Task: Look for redfin premier agents only within zip code 91911.
Action: Mouse pressed left at (265, 175)
Screenshot: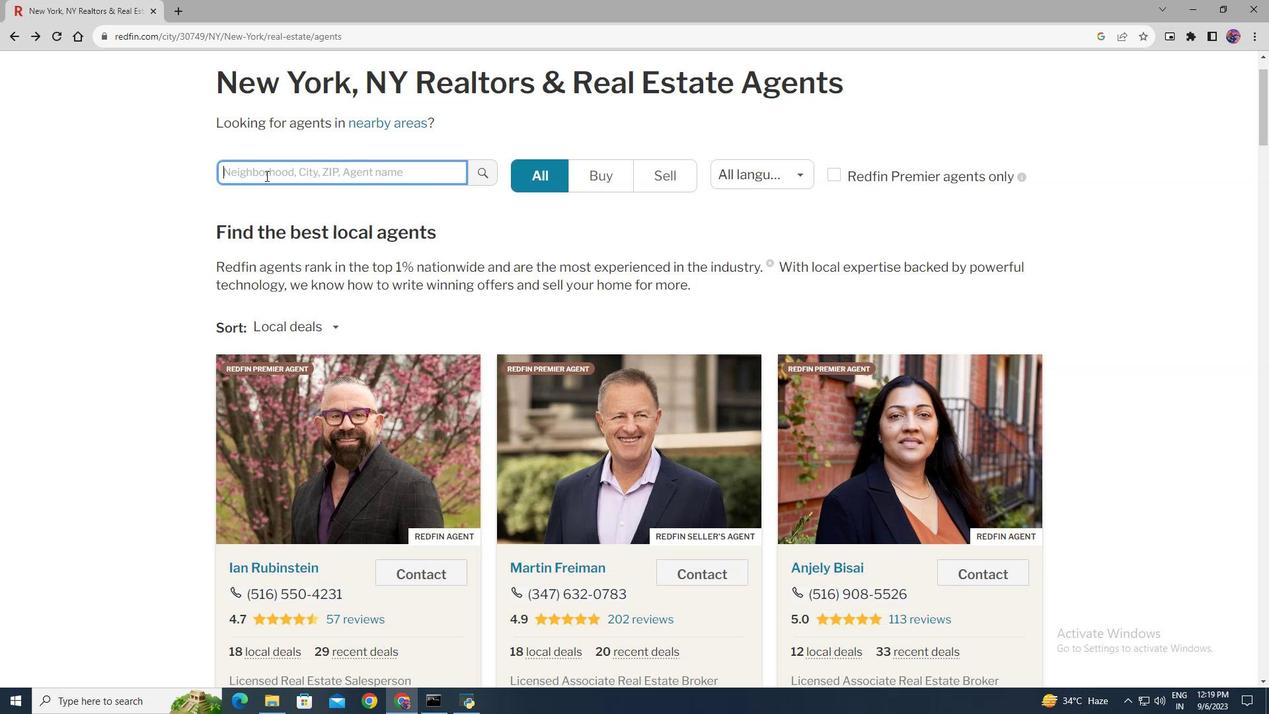 
Action: Key pressed 91911
Screenshot: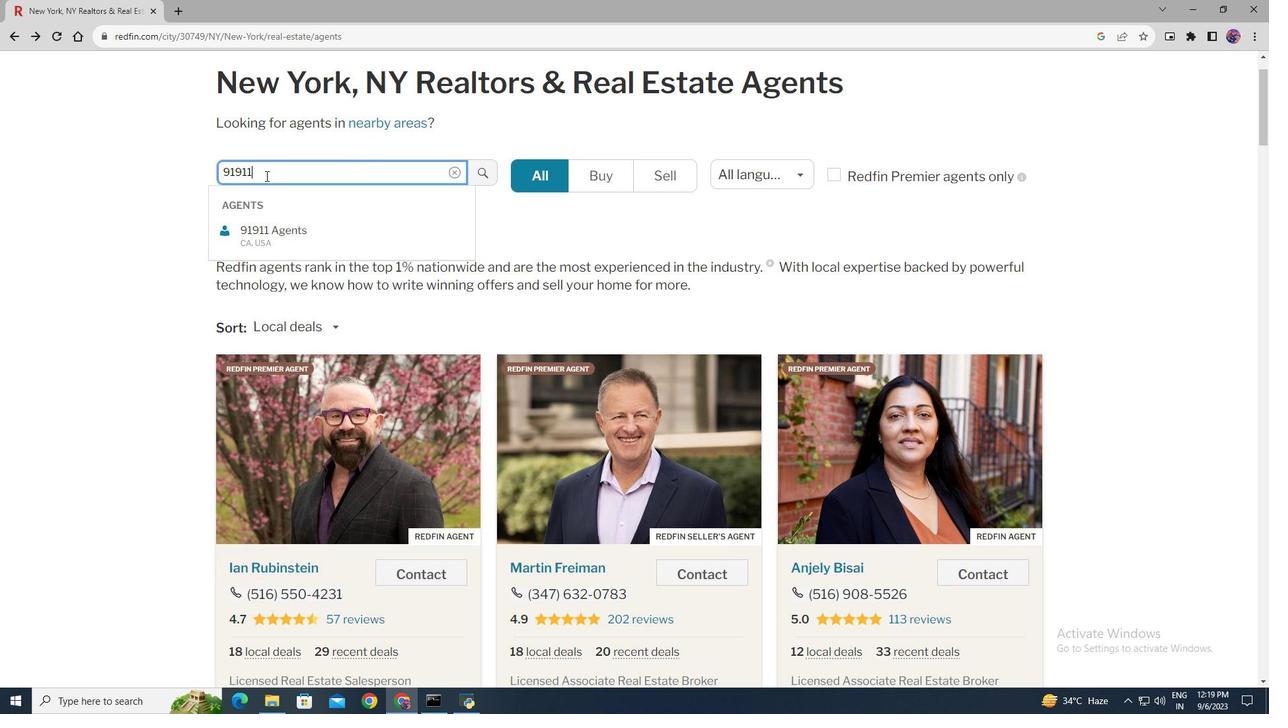
Action: Mouse moved to (486, 171)
Screenshot: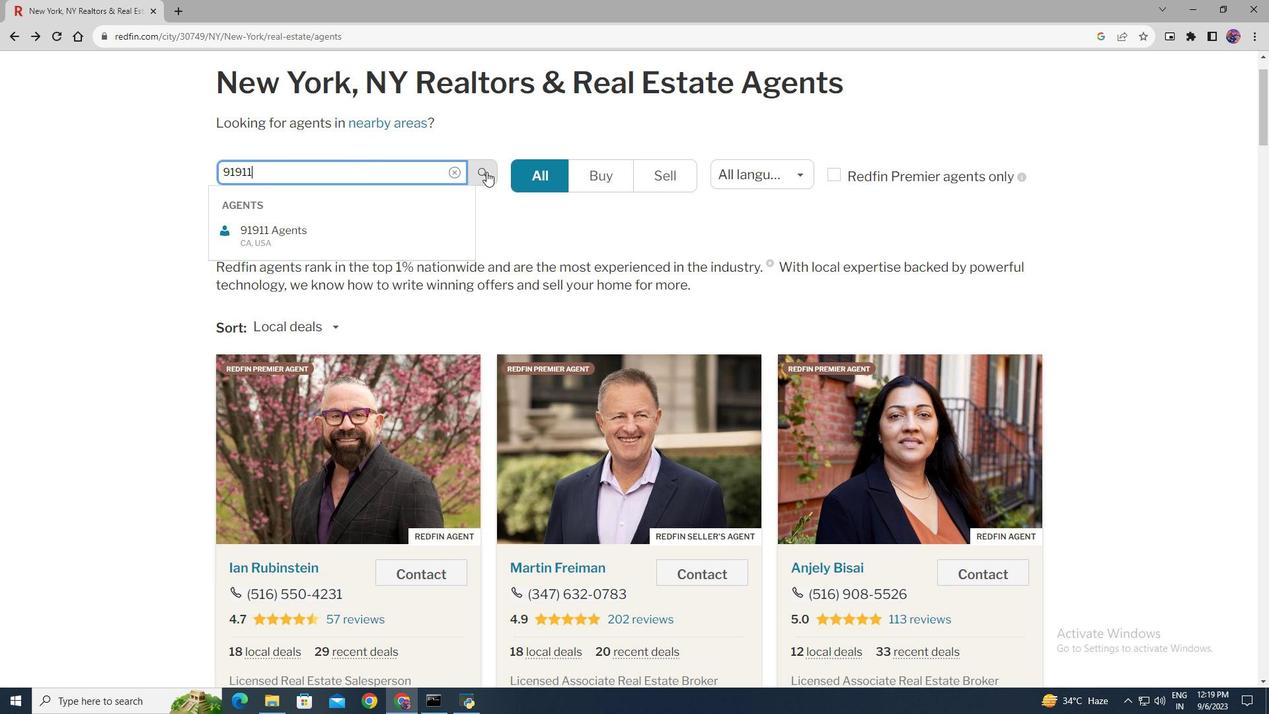
Action: Mouse pressed left at (486, 171)
Screenshot: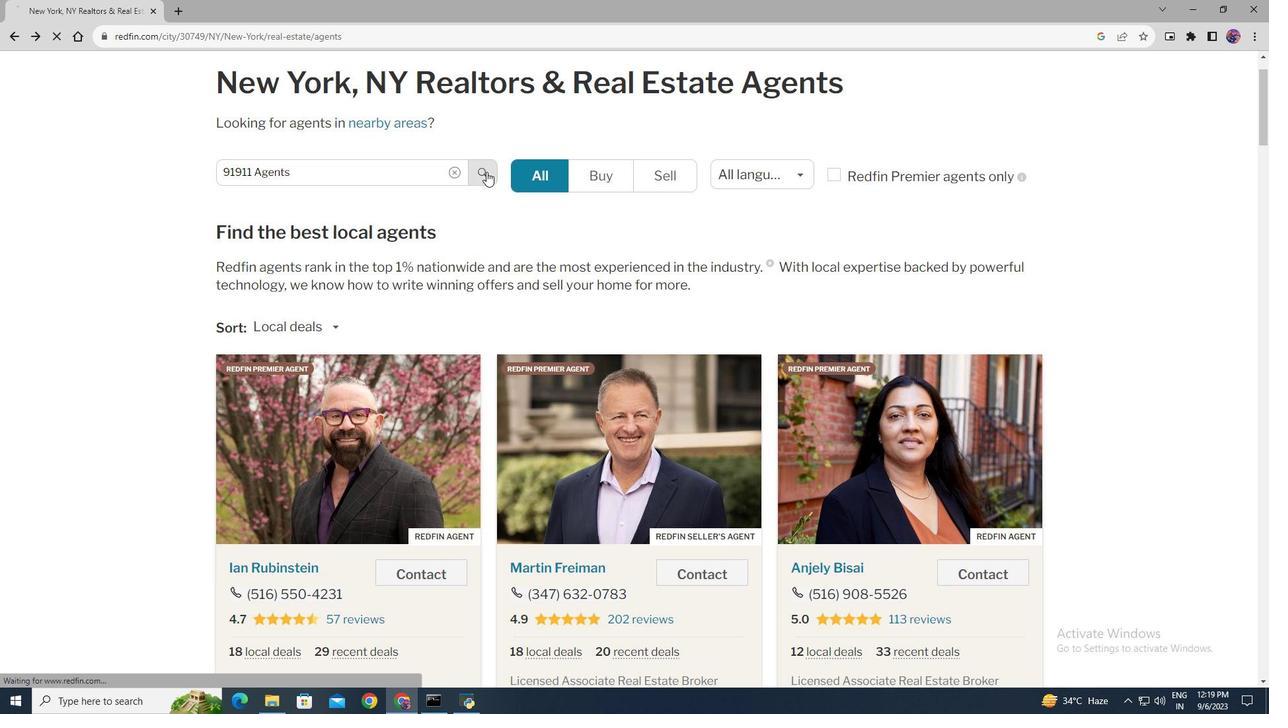 
Action: Mouse moved to (751, 240)
Screenshot: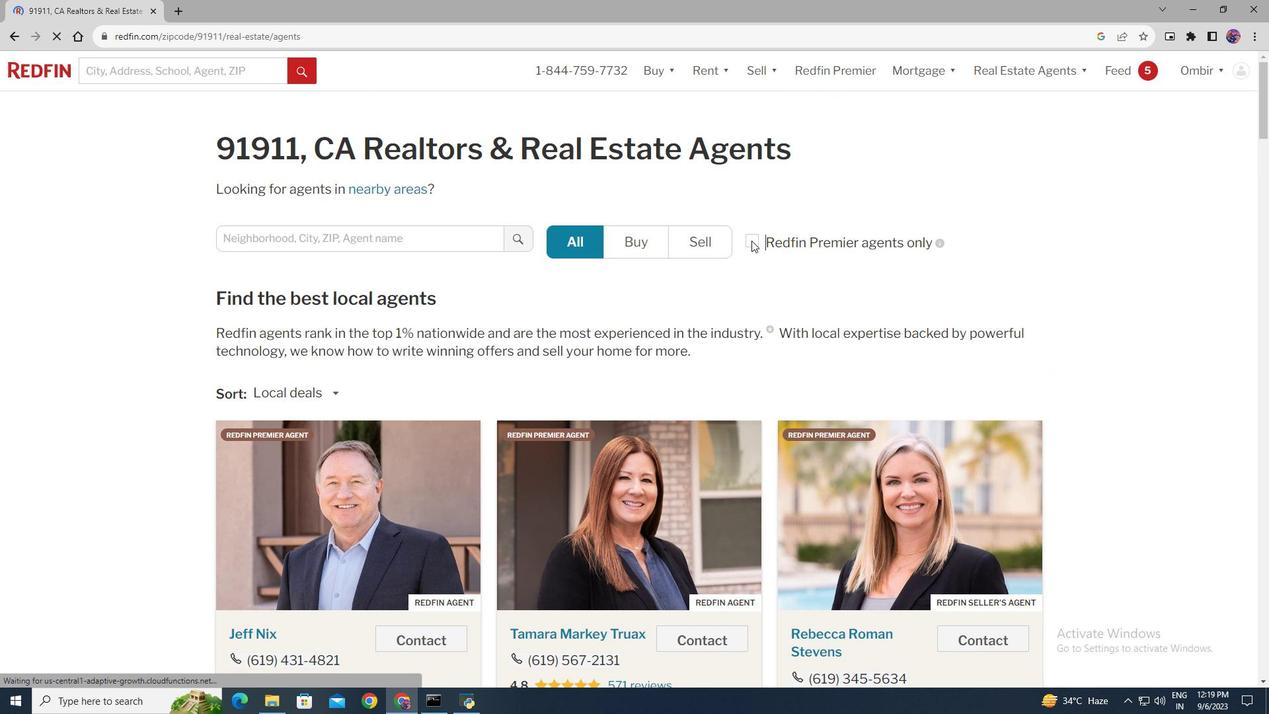 
Action: Mouse pressed left at (751, 240)
Screenshot: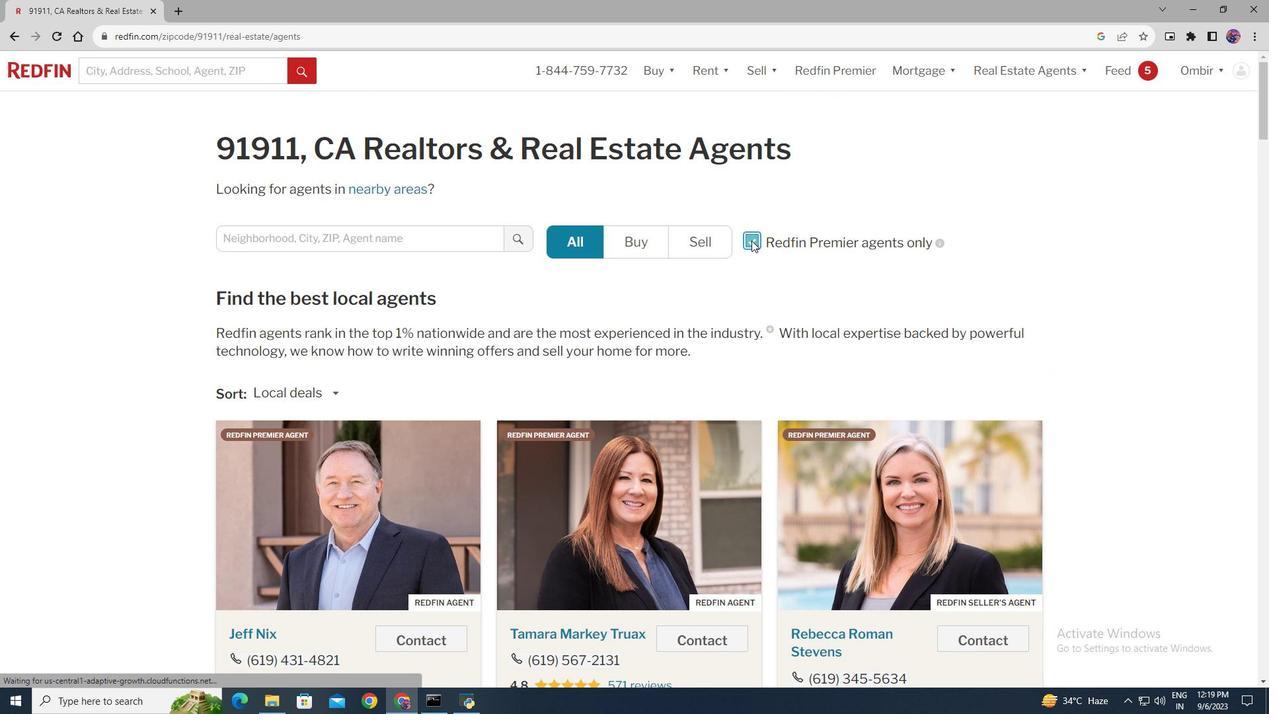 
Action: Mouse moved to (152, 249)
Screenshot: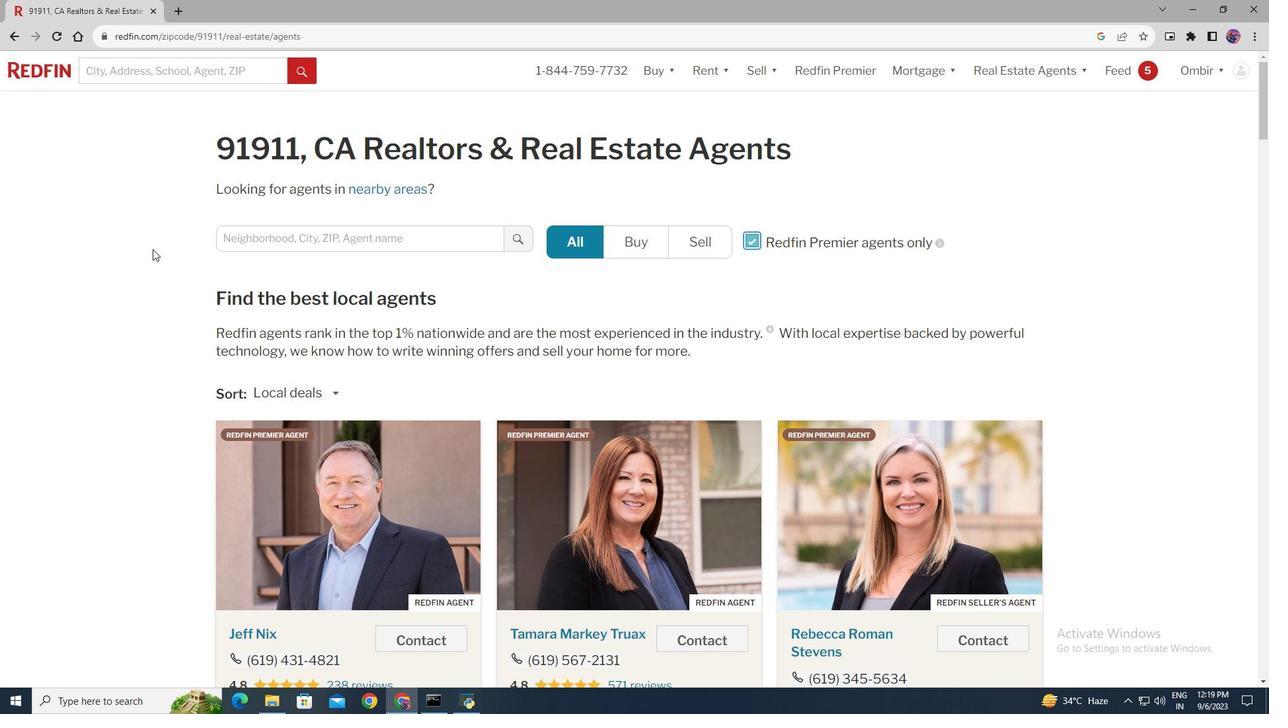 
